 Task: Metadata Manipulation: Embed custom metadata in a video file.
Action: Mouse moved to (555, 549)
Screenshot: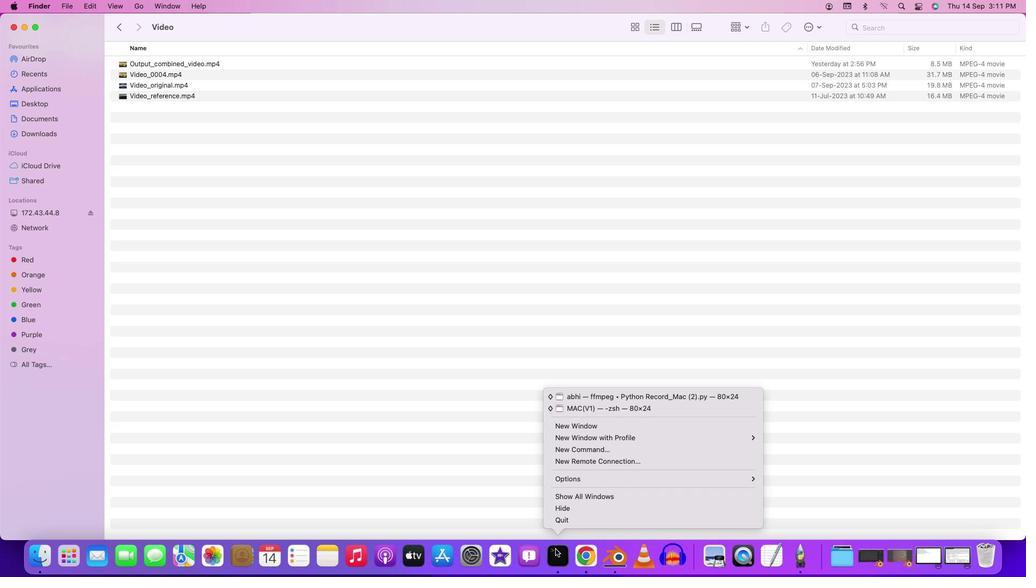 
Action: Mouse pressed right at (555, 549)
Screenshot: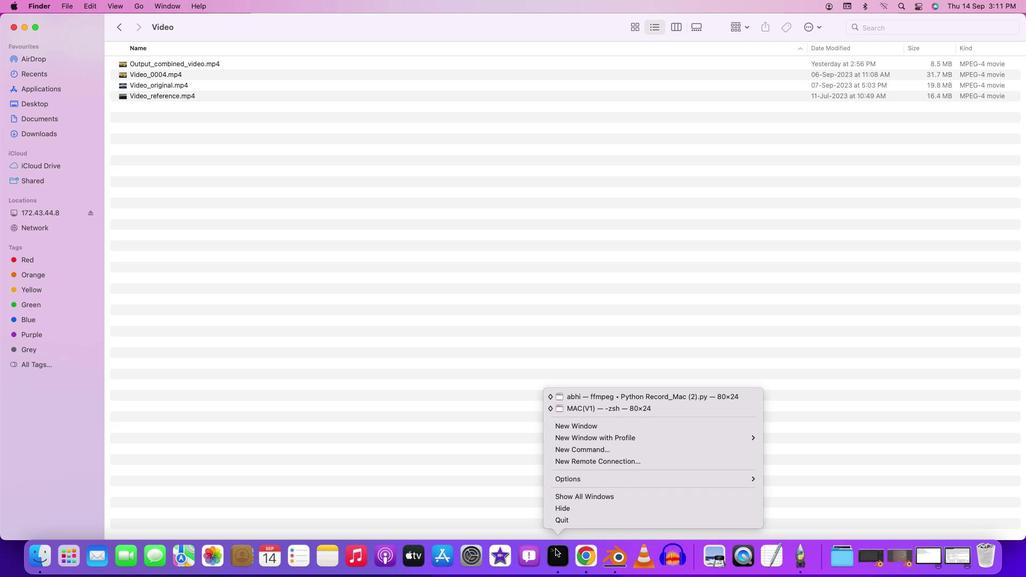 
Action: Mouse moved to (582, 426)
Screenshot: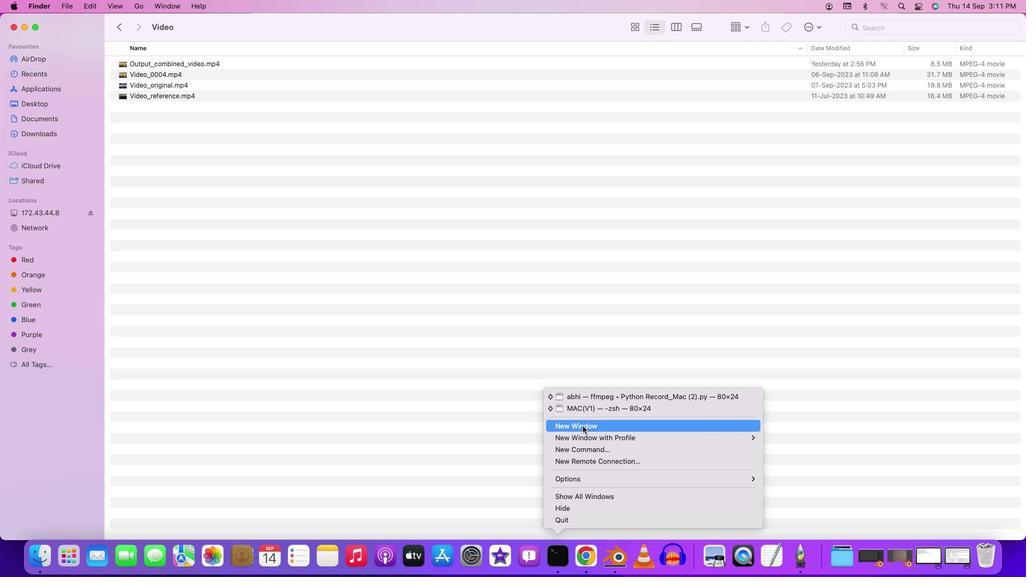 
Action: Mouse pressed left at (582, 426)
Screenshot: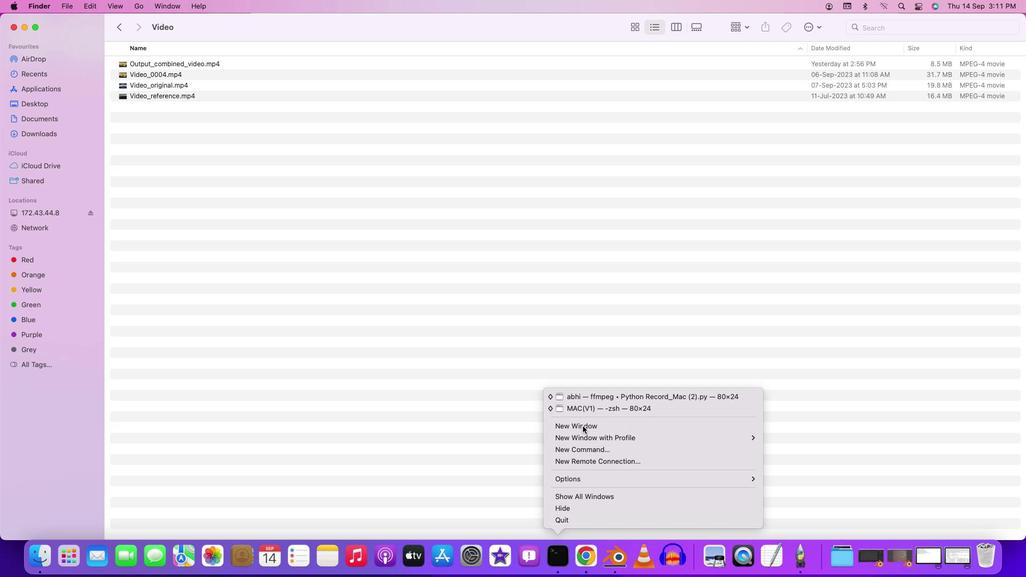 
Action: Key pressed 'c''d'Key.space'd''e''s''k''t''o''p'Key.enter'c''d'Key.space'a'Key.backspace'f''f''m''e''p''e'Key.backspaceKey.backspaceKey.backspace'p''e''g'Key.enter'c''d'Key.spaceKey.shift'A'Key.backspaceKey.shift'M''e''a'Key.backspace't''a''d''a''t''a'Key.enter'c''d'Key.spaceKey.shift'V''i''d''e''o'Key.enter'f''f''m''p''e''g'Key.space'-''i'Key.spaceKey.shift'V''i''d''e''o'Key.shift'_''o''r''i''g''i''n''a''l''.''m''p''4'Key.space'-''m''e''t''a''d''a''t''a'Key.spaceKey.shift'A''r''i'Key.backspace't''i''s''h''t'Key.backspaceKey.backspace't'Key.spaceKey.shift'N''a''m''e''='Key.backspaceKey.backspaceKey.backspaceKey.backspaceKey.backspaceKey.backspaceKey.backspace't'Key.shift'_'Key.shift'N''a''m''e''='Key.shift'J''a''m''e''s'Key.spaceKey.backspace'w'Key.backspaceKey.spaceKey.shift'W''i'Key.backspaceKey.backspaceKey.shift'A''n''n''a'Key.space'-''m''e''t''a''d''a''t''a'Key.spaceKey.shift'P''r''o''d''u''c''e''r'Key.leftKey.leftKey.leftKey.leftKey.leftKey.leftKey.rightKey.rightKey.rightKey.rightKey.rightKey.rightKey.right'='Key.spaceKey.backspaceKey.shift'N''o''a''h'Key.shiftKey.space'w''i''l''i'Key.backspace'l''i''a''m''s'Key.leftKey.leftKey.leftKey.leftKey.leftKey.leftKey.leftKey.leftKey.shift'_'Key.backspaceKey.backspaceKey.shift'_'Key.upKey.downKey.leftKey.leftKey.leftKey.leftKey.leftKey.leftKey.leftKey.leftKey.leftKey.leftKey.leftKey.leftKey.leftKey.leftKey.leftKey.leftKey.leftKey.leftKey.leftKey.leftKey.leftKey.leftKey.leftKey.leftKey.leftKey.leftKey.leftKey.leftKey.leftKey.leftKey.leftKey.leftKey.leftKey.leftKey.leftKey.leftKey.leftKey.leftKey.leftKey.leftKey.leftKey.rightKey.rightKey.rightKey.shift'_'Key.rightKey.rightKey.leftKey.backspaceKey.rightKey.rightKey.rightKey.rightKey.rightKey.rightKey.rightKey.rightKey.rightKey.rightKey.rightKey.rightKey.rightKey.rightKey.rightKey.rightKey.rightKey.rightKey.rightKey.rightKey.rightKey.rightKey.rightKey.rightKey.rightKey.rightKey.rightKey.rightKey.rightKey.rightKey.rightKey.rightKey.rightKey.rightKey.rightKey.rightKey.rightKey.rightKey.rightKey.rightKey.space'-''m''e''t''a''d''a''t''a'Key.spaceKey.shift'W''r''i''t''e''r''='Key.shift'H''e''n''r''y'Key.spaceKey.shiftKey.backspaceKey.shift'_''s''a''m''u''e''l'Key.spaceKey.leftKey.leftKey.leftKey.leftKey.rightKey.rightKey.rightKey.rightKey.rightKey.rightKey.right'-'Key.shift'S''o''n''g'Key.shift'T''i''t''l''e''='Key.shift'I''n'Key.spaceKey.backspaceKey.shift'_''t''h''e'Key.shift'_''s''p''a''c''e'Key.space'-''m''e''t''a''d''a''t''a'Key.space't'Key.backspaceKey.shift'G''e''n''r''e''='Key.leftKey.leftKey.leftKey.leftKey.leftKey.leftKey.leftKey.leftKey.leftKey.leftKey.leftKey.leftKey.leftKey.leftKey.leftKey.rightKey.rightKey.leftKey.rightKey.rightKey.rightKey.rightKey.rightKey.rightKey.rightKey.rightKey.rightKey.rightKey.rightKey.rightKey.rightKey.rightKey.rightKey.shift'R''o''c''k'Key.spaceKey.shift'O''u''t''p''u''t'Key.shift'_''m''e'Key.backspace'e'Key.backspace'e''t''a''a''d'Key.backspaceKey.backspace'd''a''t''a''.''m''p''4'Key.enterKey.upKey.leftKey.leftKey.leftKey.leftKey.leftKey.leftKey.leftKey.leftKey.leftKey.leftKey.leftKey.leftKey.leftKey.leftKey.leftKey.leftKey.leftKey.leftKey.leftKey.leftKey.leftKey.leftKey.leftKey.leftKey.leftKey.leftKey.left
Screenshot: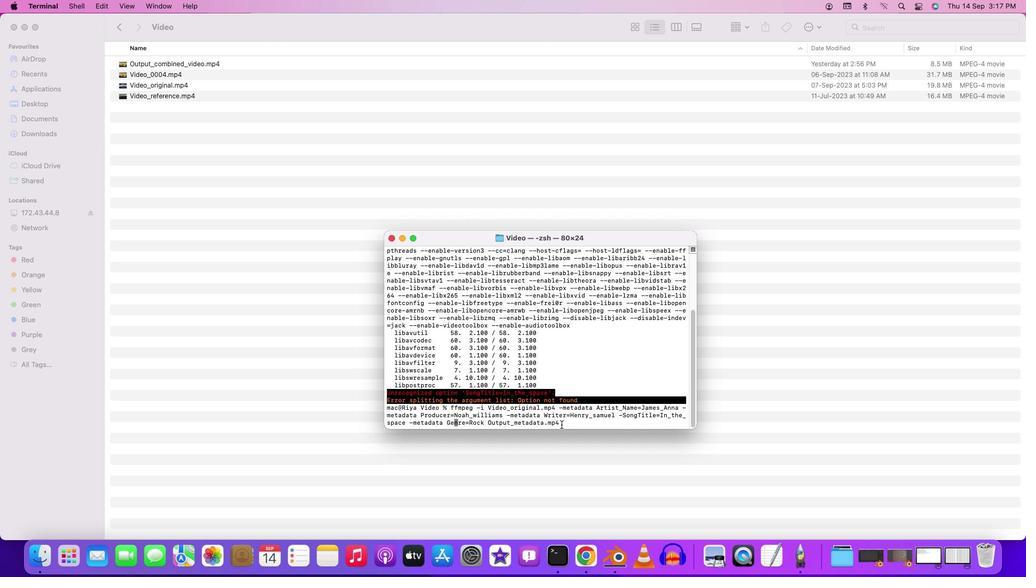 
Action: Mouse moved to (582, 426)
Screenshot: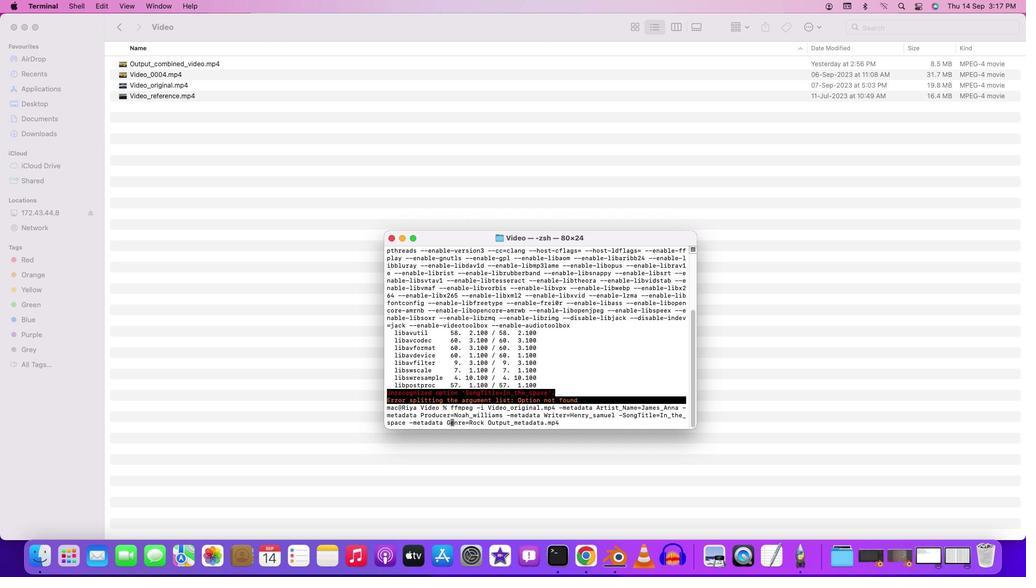 
Action: Key pressed Key.left
Screenshot: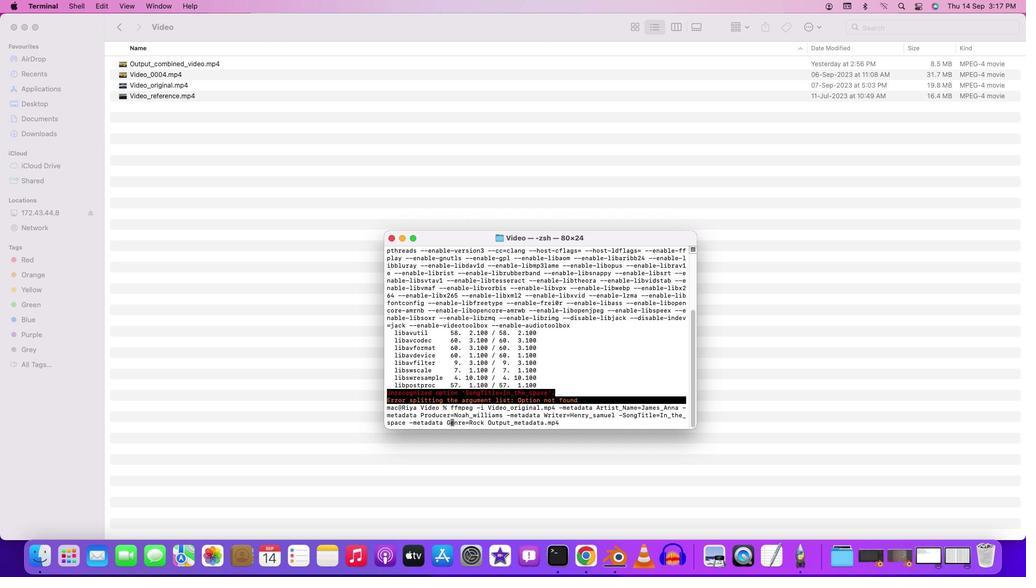 
Action: Mouse moved to (555, 424)
Screenshot: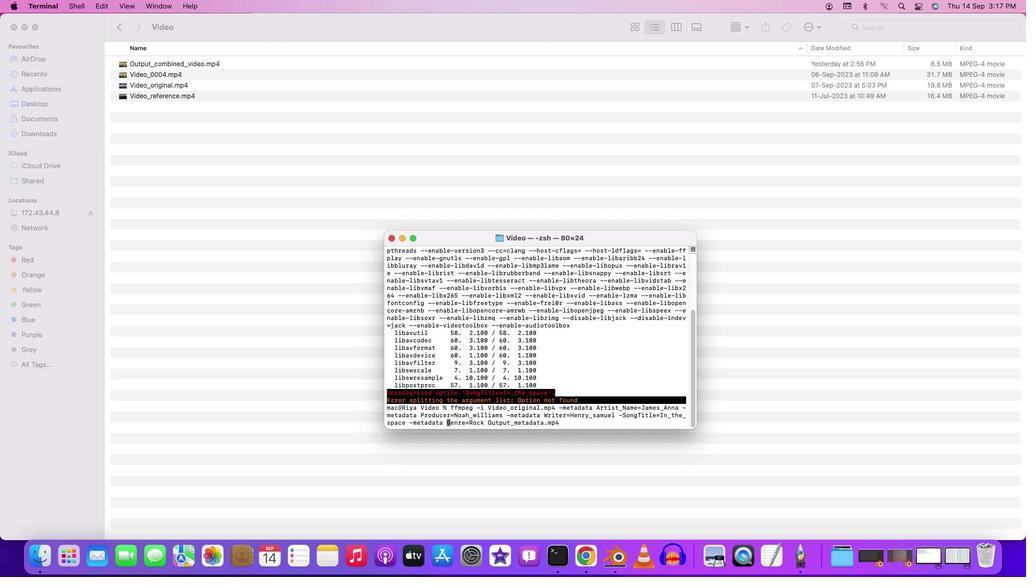 
Action: Key pressed Key.left
Screenshot: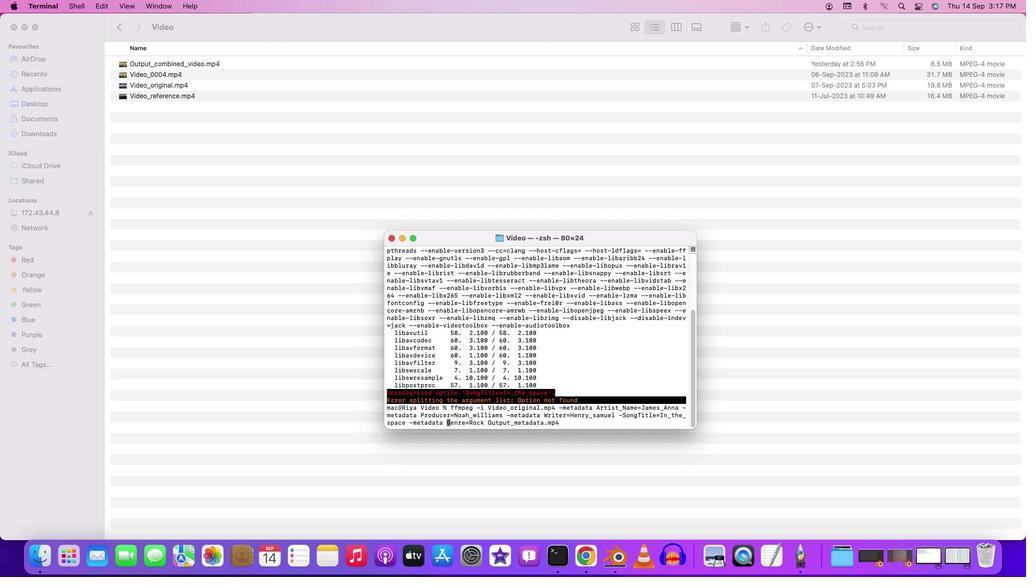 
Action: Mouse moved to (543, 424)
Screenshot: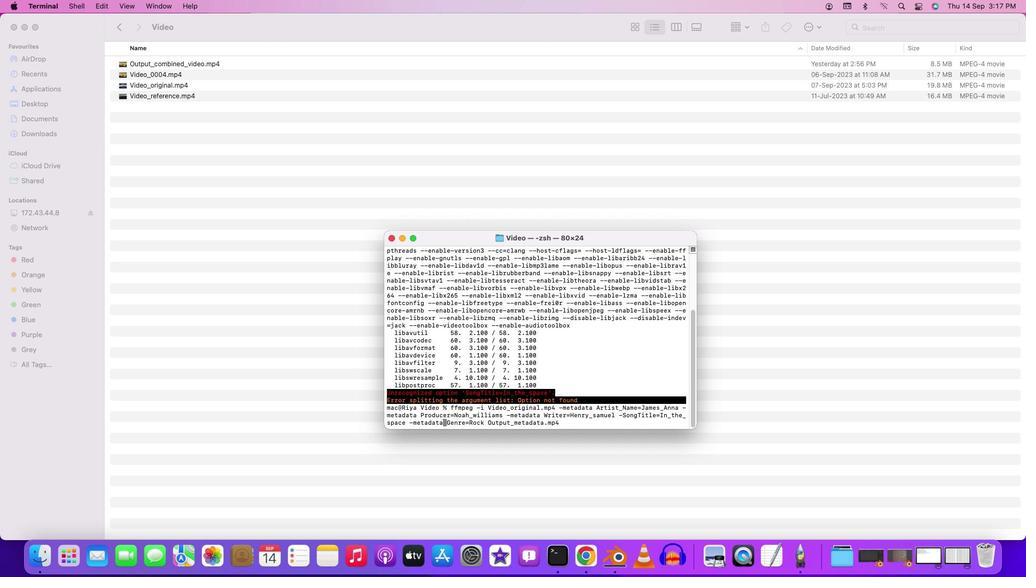 
Action: Key pressed Key.leftKey.leftKey.leftKey.leftKey.leftKey.leftKey.leftKey.leftKey.leftKey.leftKey.leftKey.leftKey.leftKey.leftKey.leftKey.leftKey.leftKey.leftKey.leftKey.leftKey.leftKey.leftKey.leftKey.leftKey.leftKey.leftKey.leftKey.leftKey.leftKey.leftKey.backspaceKey.backspaceKey.backspaceKey.backspace'm'Key.backspace'm''e''t''a''d''a''t''a'Key.spaceKey.leftKey.leftKey.leftKey.leftKey.leftKey.leftKey.leftKey.leftKey.leftKey.leftKey.leftKey.leftKey.leftKey.leftKey.leftKey.leftKey.rightKey.rightKey.rightKey.rightKey.rightKey.rightKey.rightKey.rightKey.rightKey.rightKey.rightKey.rightKey.rightKey.rightKey.rightKey.rightKey.rightKey.rightKey.rightKey.rightKey.rightKey.rightKey.rightKey.rightKey.rightKey.rightKey.rightKey.rightKey.rightKey.rightKey.rightKey.rightKey.rightKey.rightKey.rightKey.rightKey.rightKey.rightKey.rightKey.rightKey.rightKey.rightKey.rightKey.rightKey.rightKey.rightKey.rightKey.rightKey.rightKey.rightKey.rightKey.rightKey.rightKey.rightKey.rightKey.rightKey.rightKey.rightKey.rightKey.rightKey.rightKey.rightKey.rightKey.rightKey.rightKey.rightKey.rightKey.rightKey.rightKey.rightKey.rightKey.rightKey.rightKey.rightKey.rightKey.rightKey.enter
Screenshot: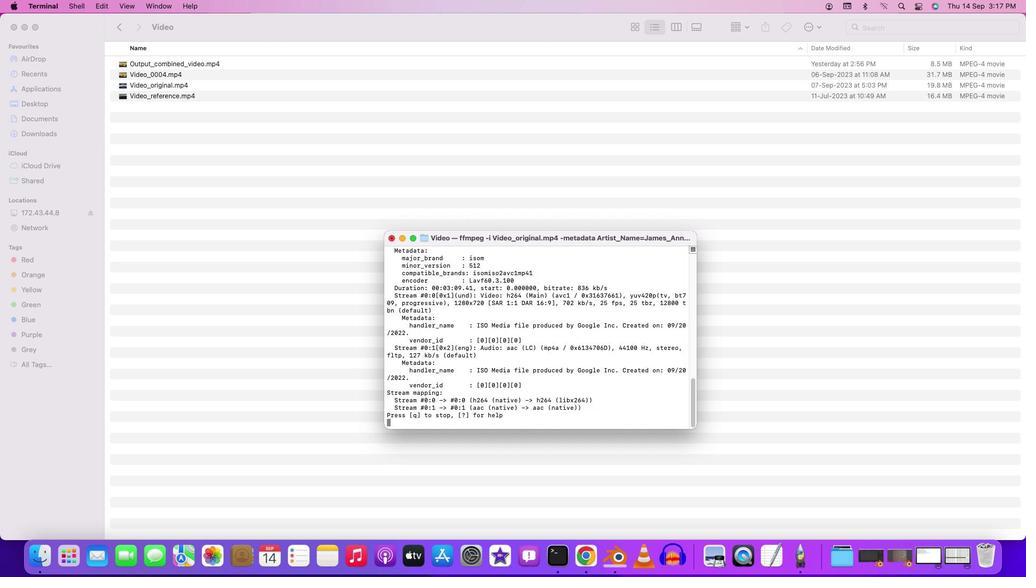 
Action: Mouse moved to (531, 402)
Screenshot: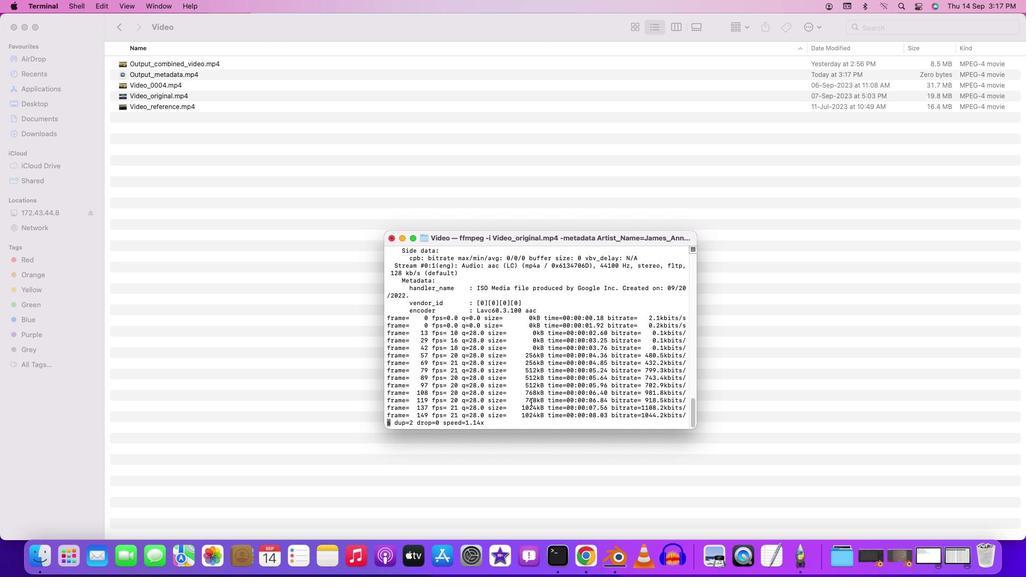 
